 Task: Change print destination to Save as PDF.
Action: Mouse pressed left at (551, 309)
Screenshot: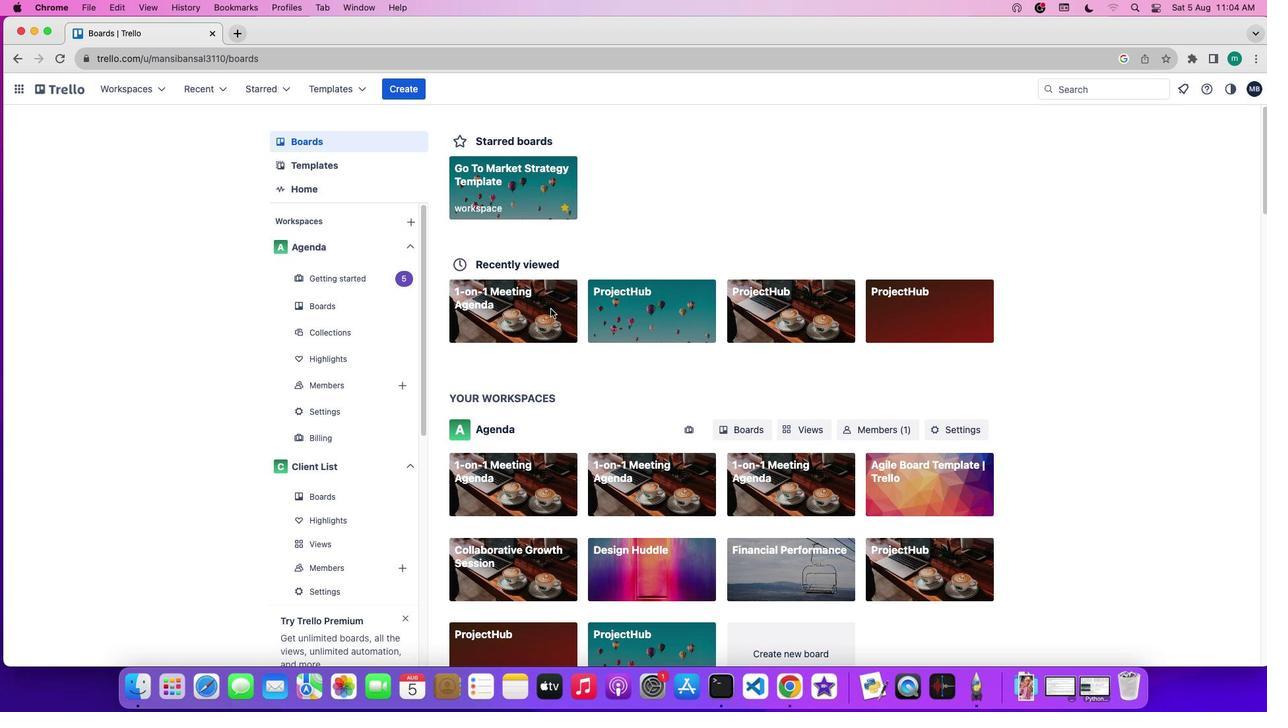 
Action: Mouse pressed left at (551, 309)
Screenshot: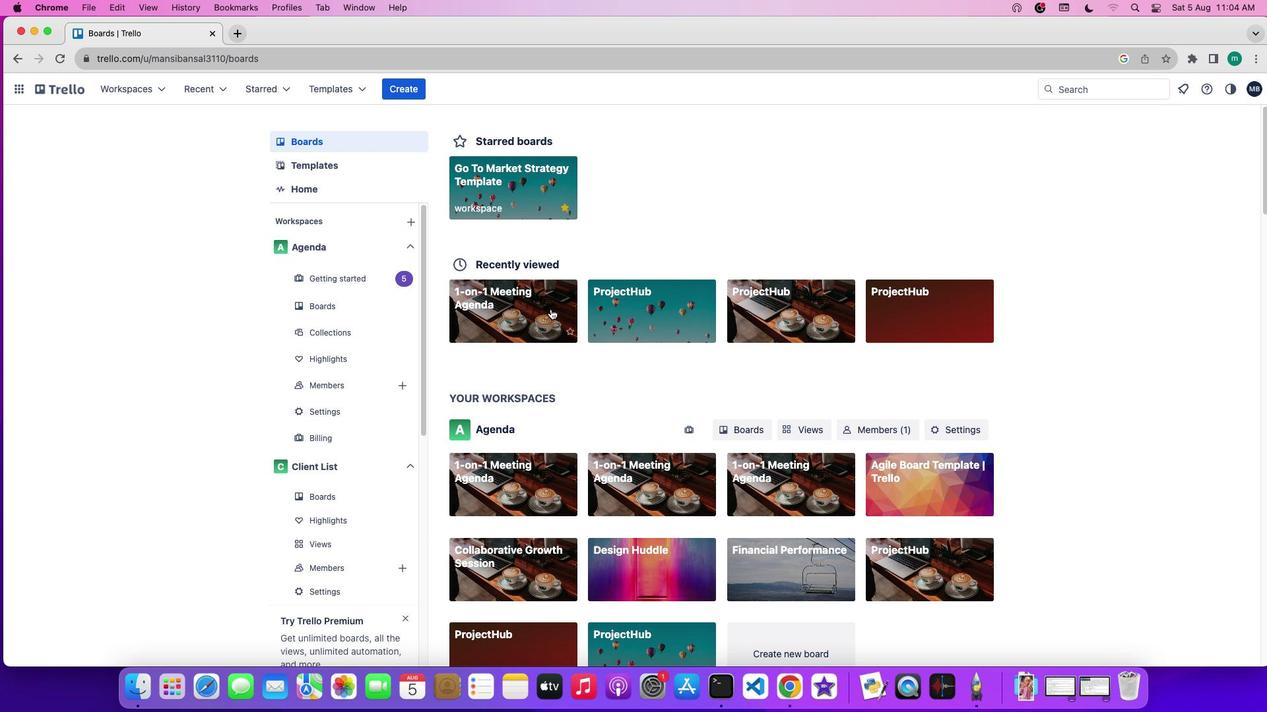 
Action: Mouse moved to (1112, 273)
Screenshot: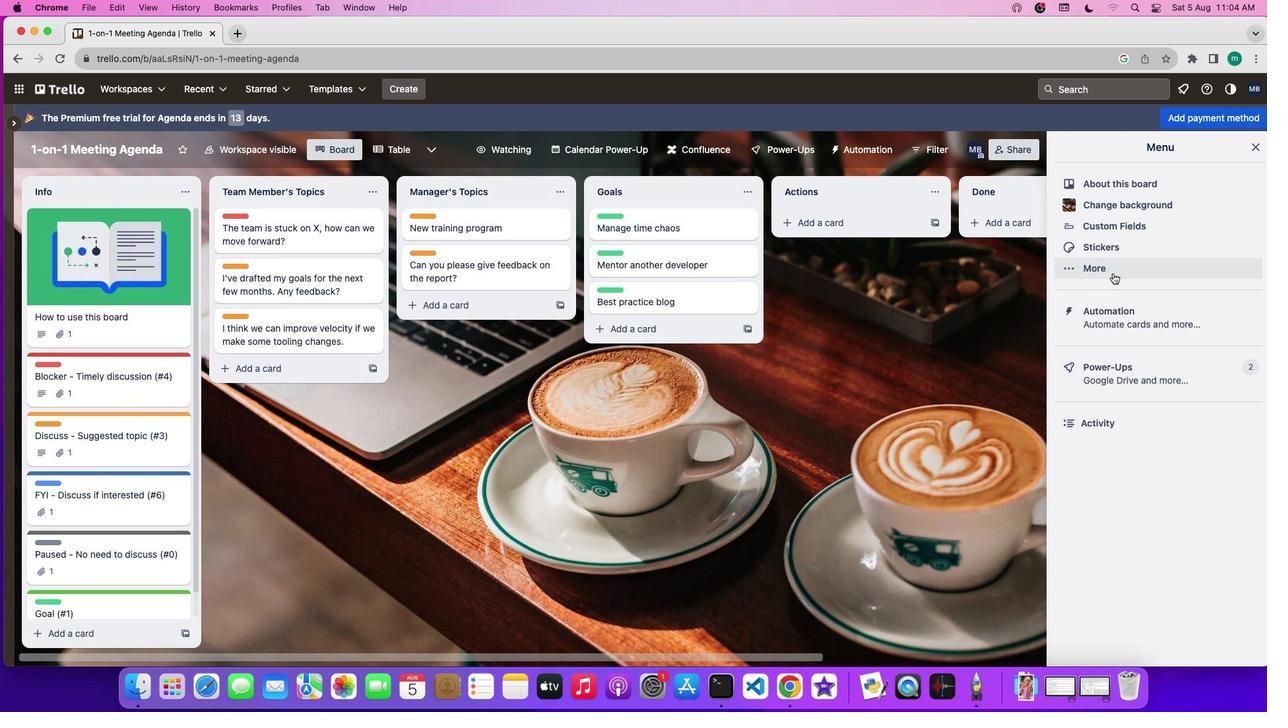 
Action: Mouse pressed left at (1112, 273)
Screenshot: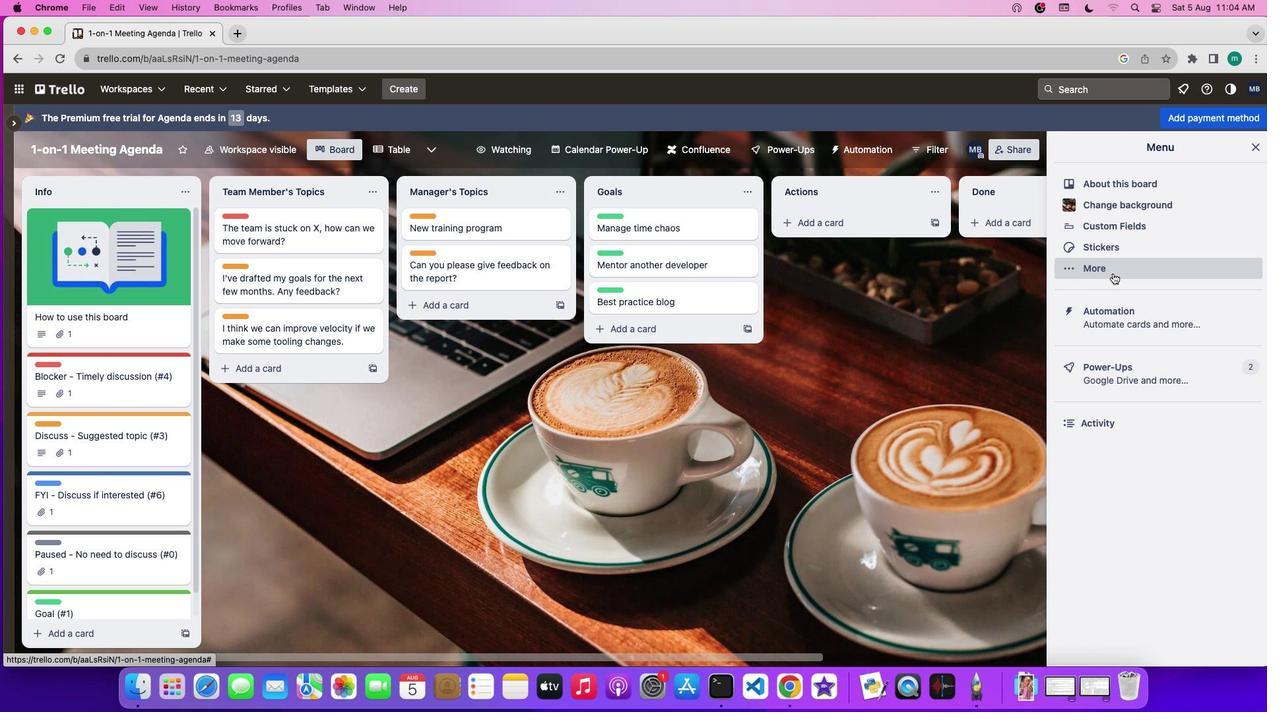
Action: Mouse moved to (1119, 368)
Screenshot: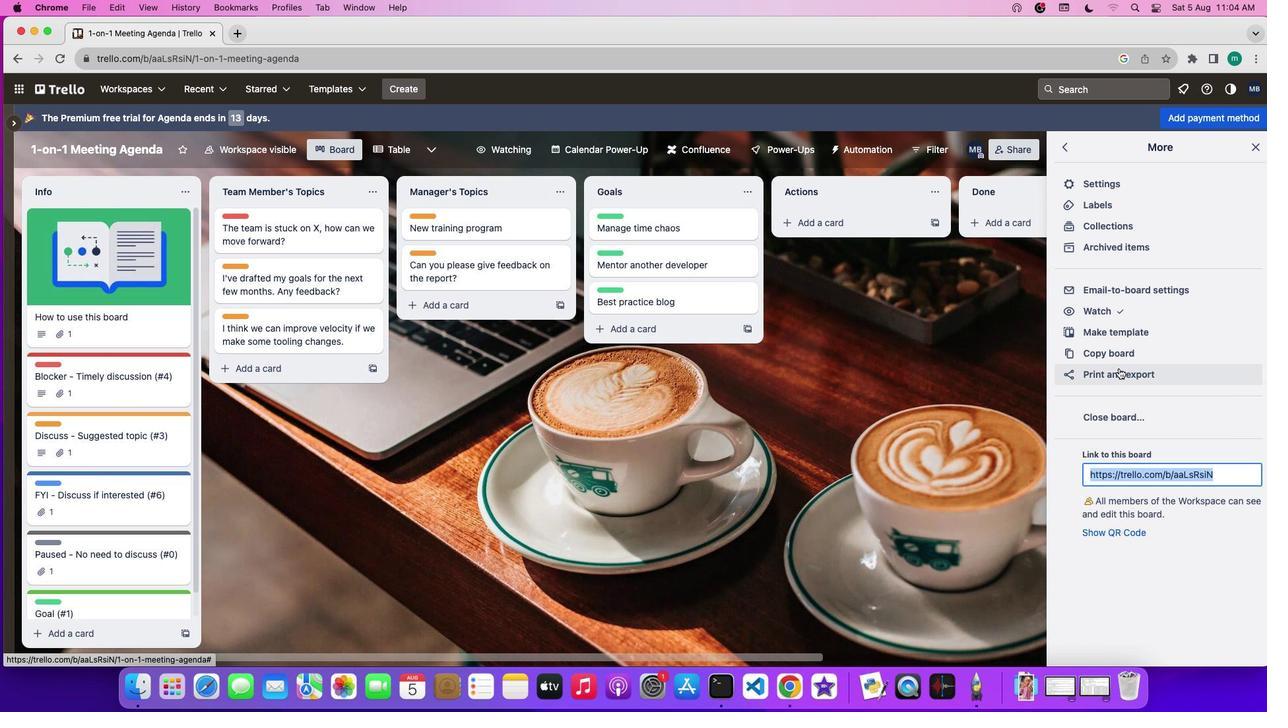 
Action: Mouse pressed left at (1119, 368)
Screenshot: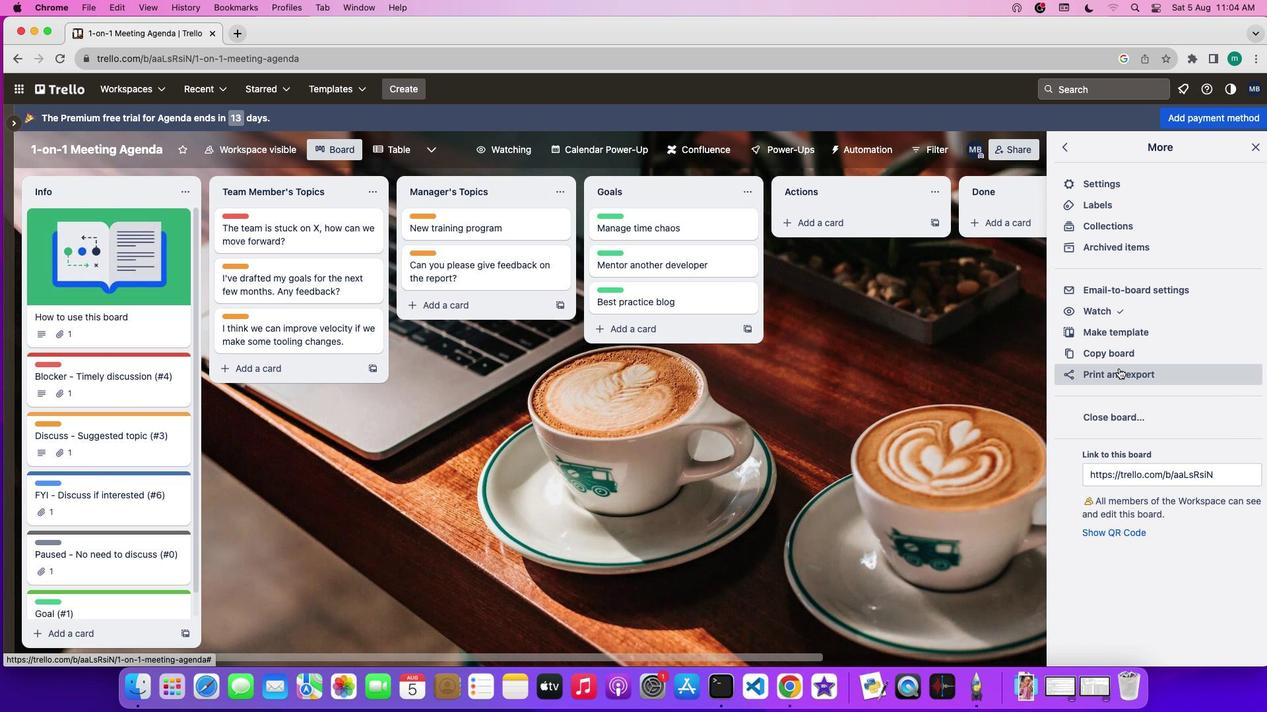 
Action: Mouse moved to (1116, 425)
Screenshot: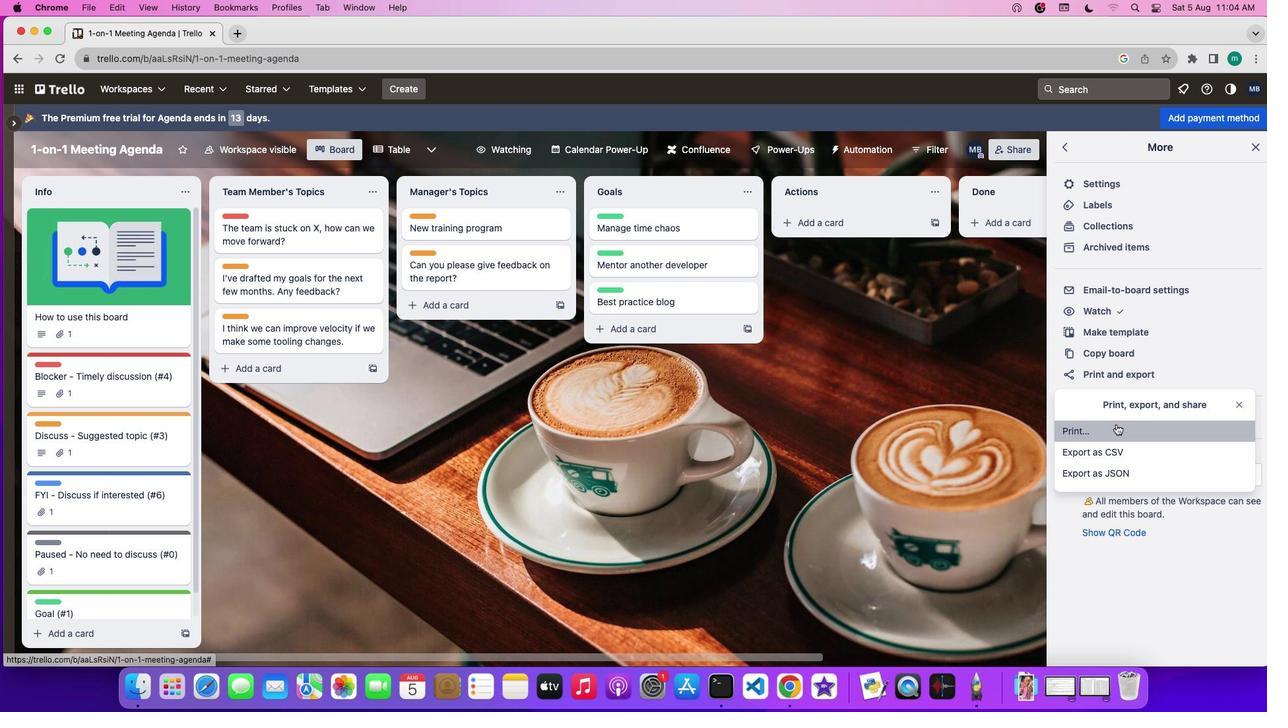 
Action: Mouse pressed left at (1116, 425)
Screenshot: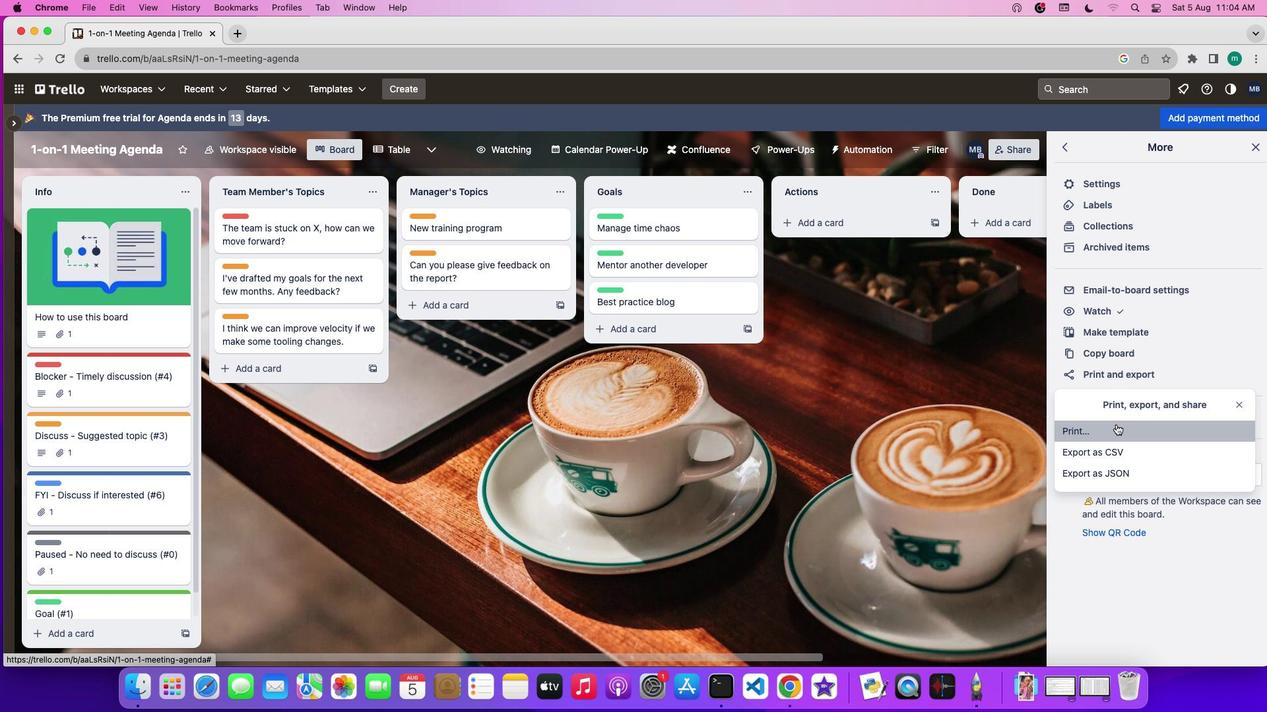 
Action: Mouse moved to (1027, 130)
Screenshot: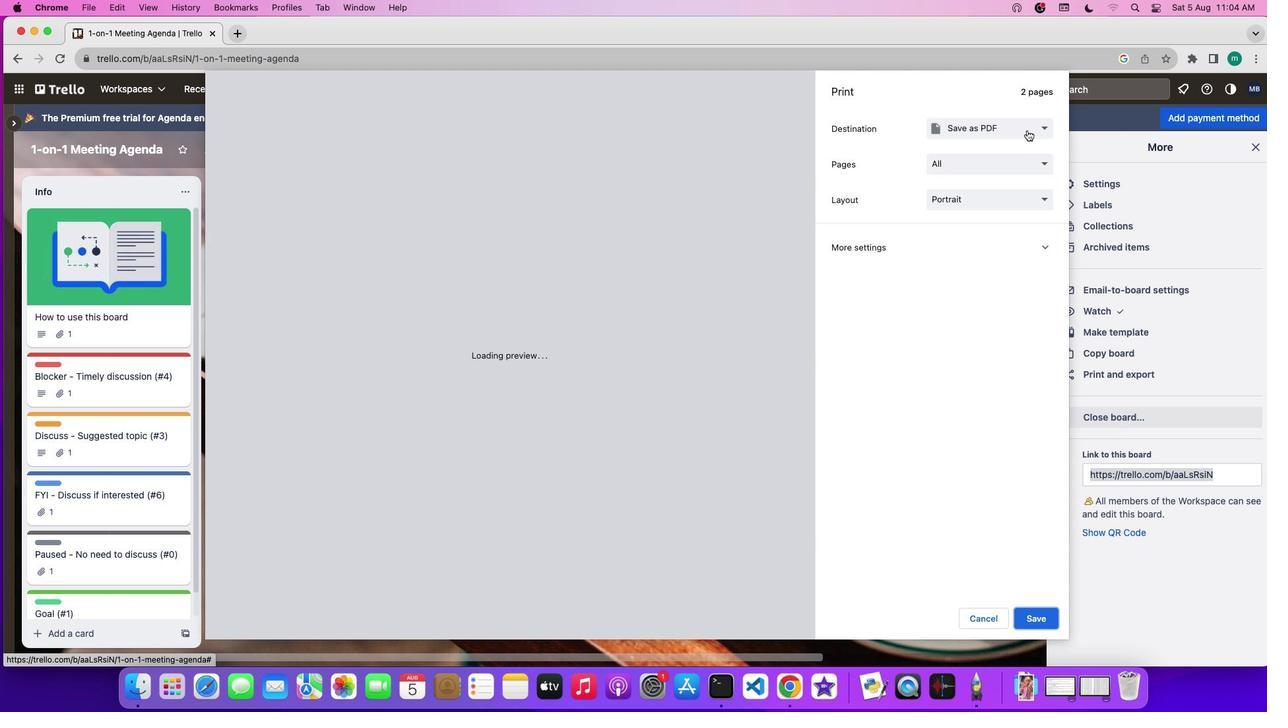 
Action: Mouse pressed left at (1027, 130)
Screenshot: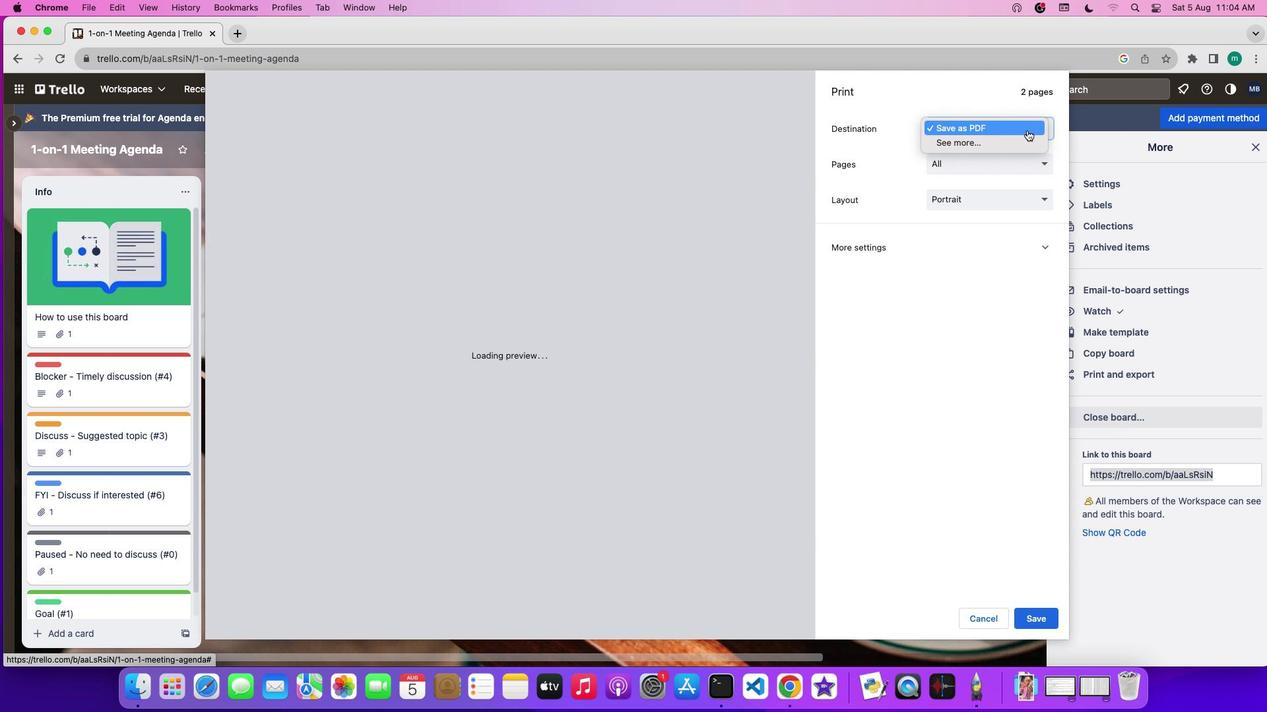 
Action: Mouse moved to (1021, 130)
Screenshot: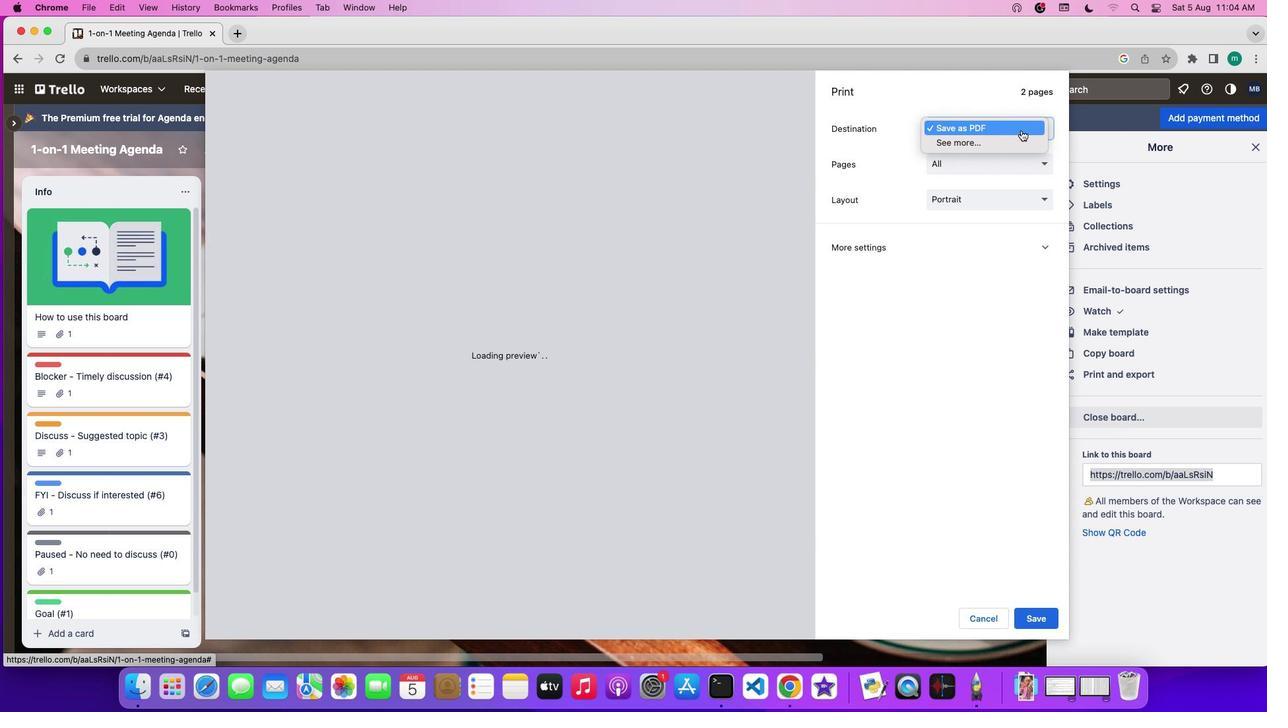 
Action: Mouse pressed left at (1021, 130)
Screenshot: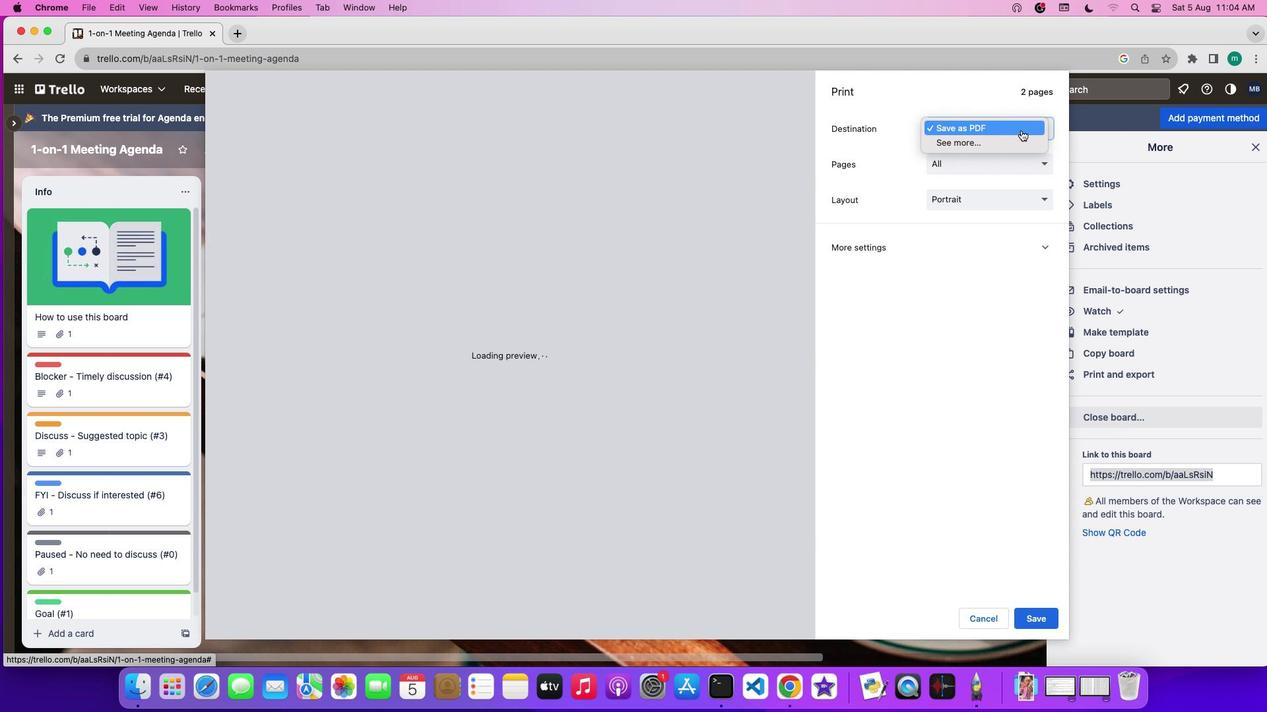 
